 Task: Create Card Donor Stewardship Planning in Board Sales Performance Metrics to Workspace Change Management Consulting. Create Card Beauty Review in Board Public Affairs Campaign Management to Workspace Change Management Consulting. Create Card Donor Stewardship Planning in Board Product User Experience Testing and Optimization to Workspace Change Management Consulting
Action: Mouse moved to (335, 158)
Screenshot: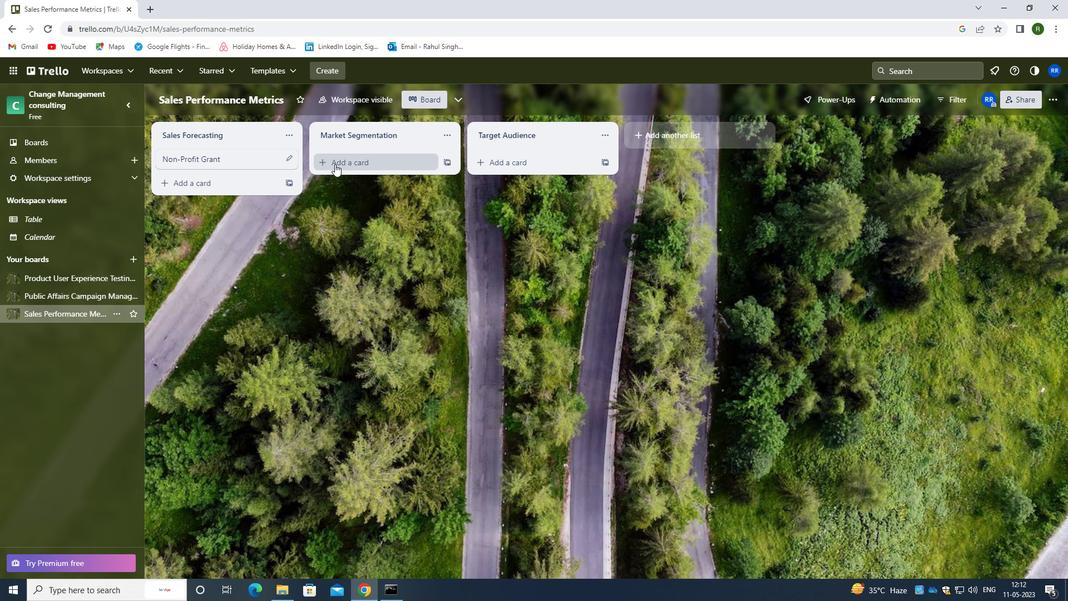 
Action: Mouse pressed left at (335, 158)
Screenshot: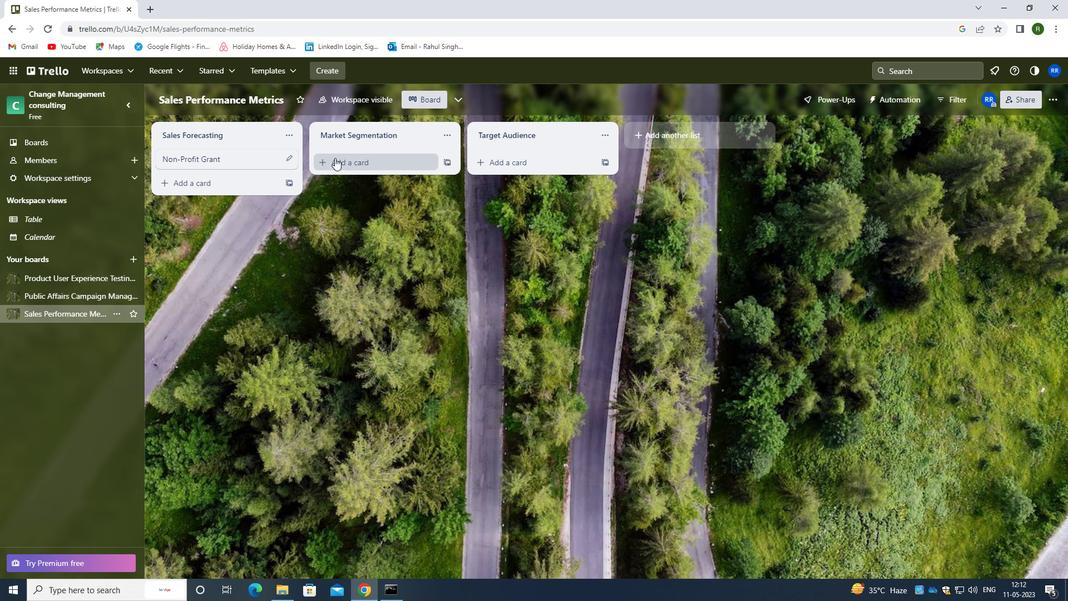 
Action: Mouse moved to (343, 173)
Screenshot: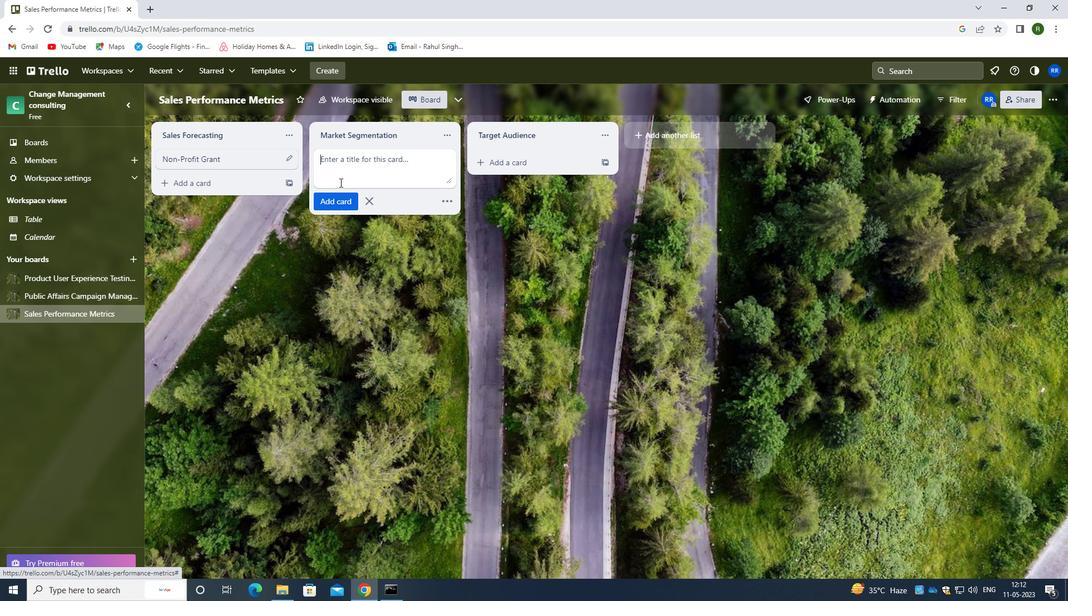 
Action: Mouse pressed left at (343, 173)
Screenshot: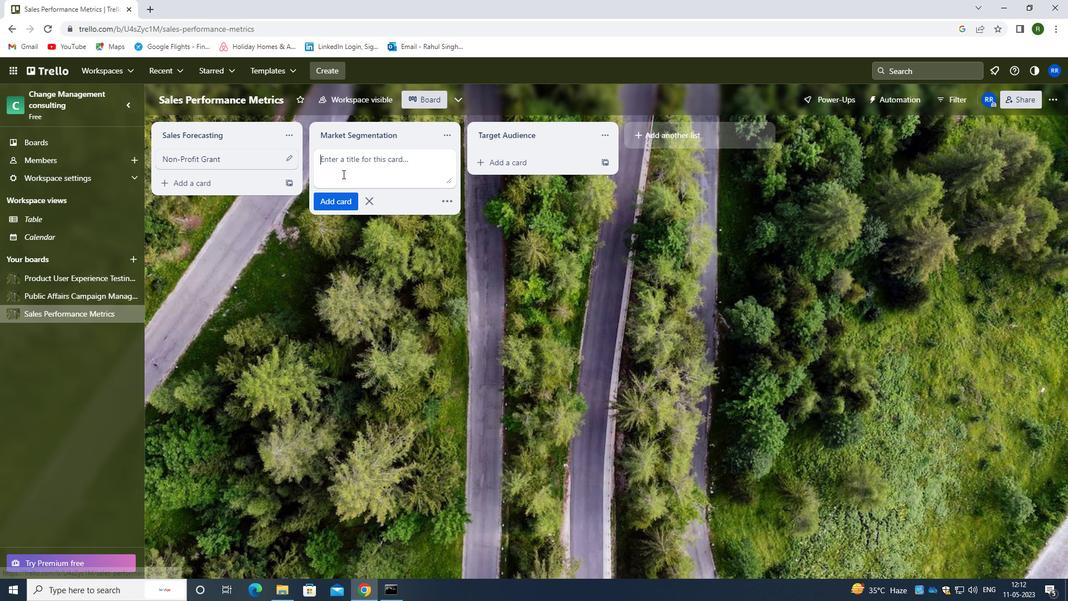 
Action: Mouse moved to (343, 173)
Screenshot: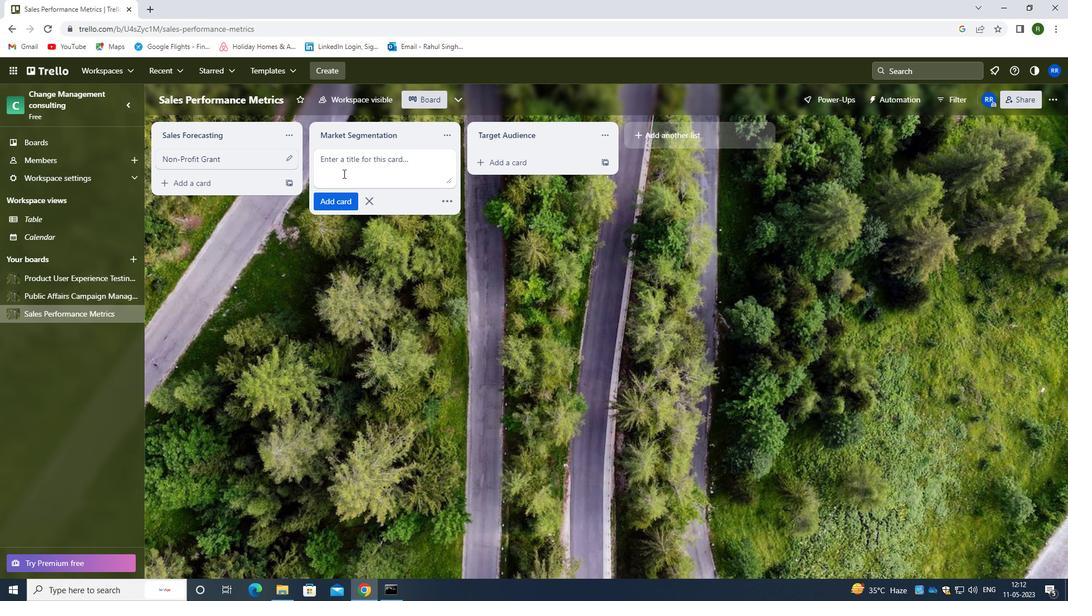 
Action: Key pressed <Key.caps_lock>d<Key.caps_lock>Onor<Key.space><Key.caps_lock>st<Key.backspace><Key.caps_lock>tewardship<Key.space><Key.caps_lock>p<Key.caps_lock>lanning
Screenshot: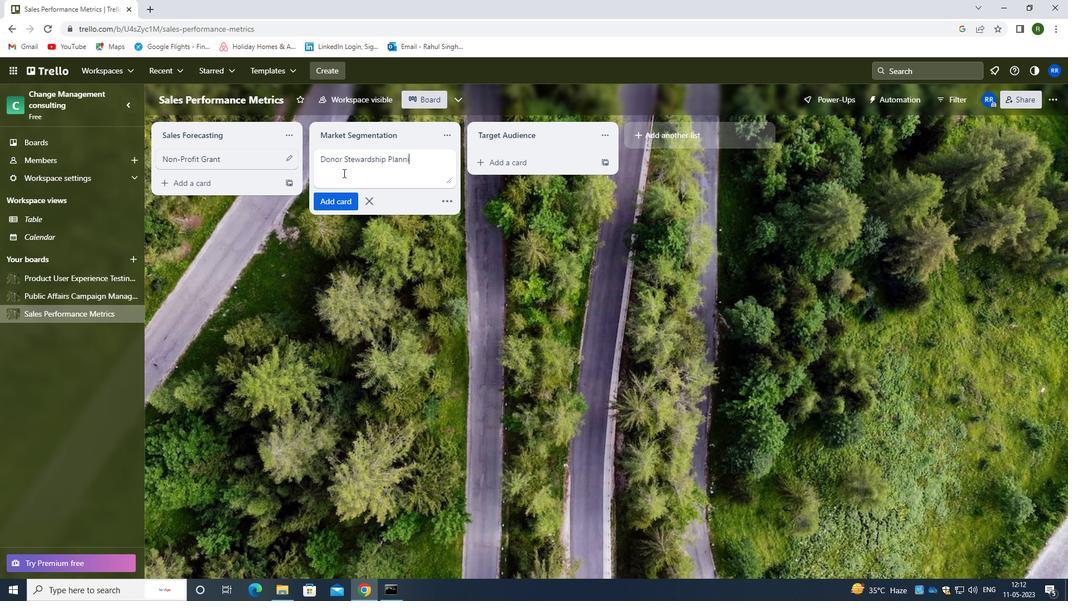 
Action: Mouse moved to (331, 207)
Screenshot: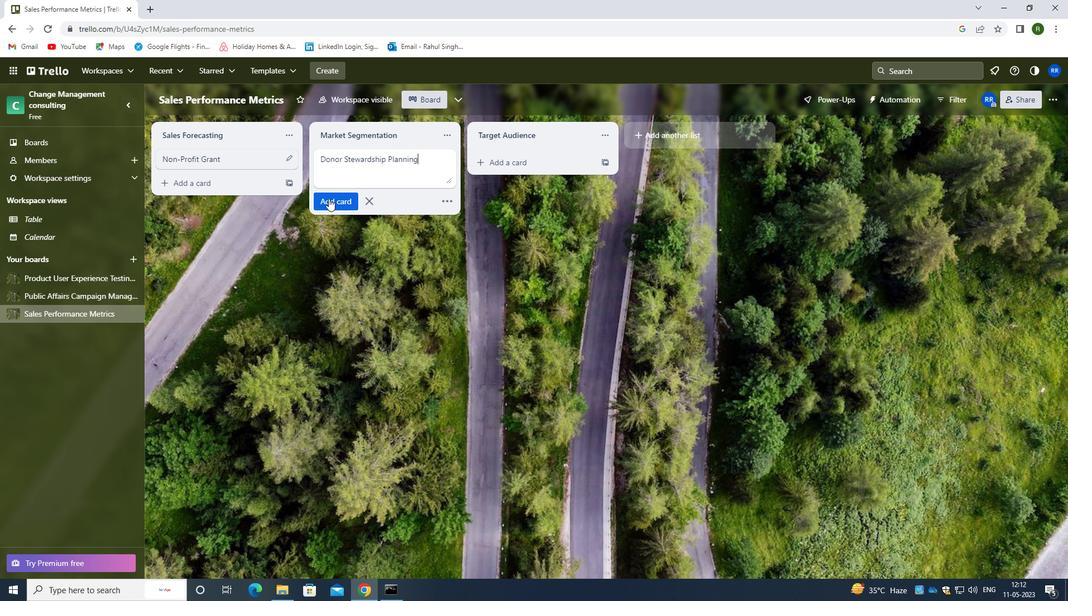 
Action: Mouse pressed left at (331, 207)
Screenshot: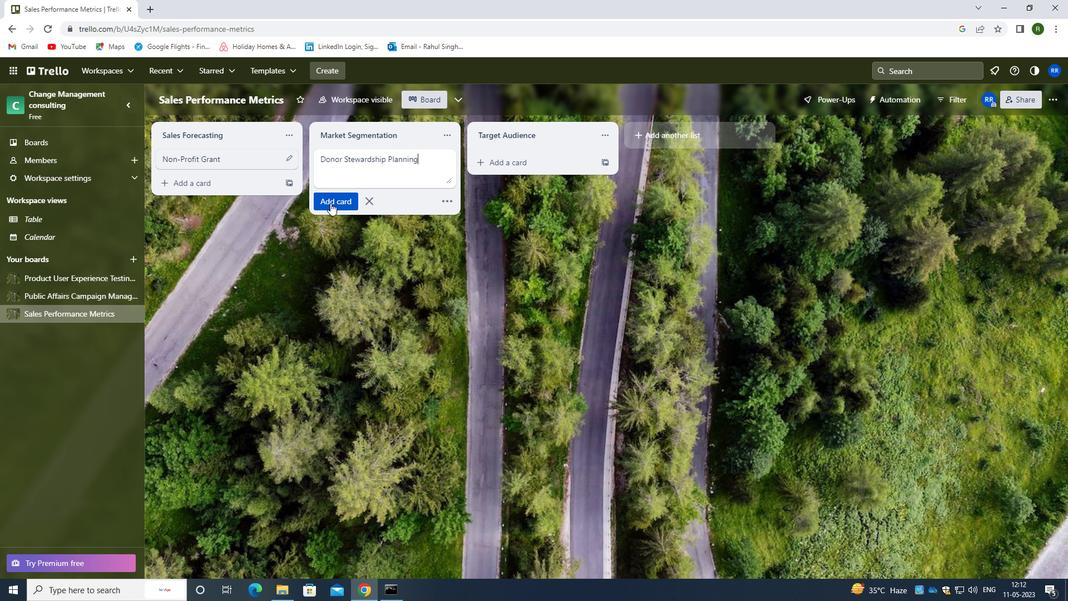
Action: Mouse moved to (91, 291)
Screenshot: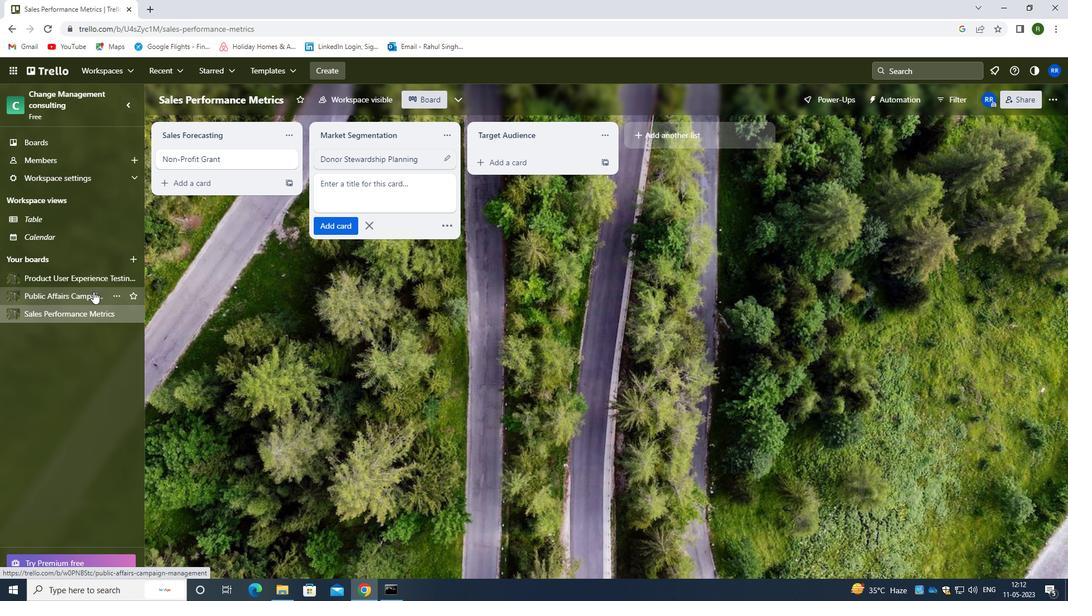 
Action: Mouse pressed left at (91, 291)
Screenshot: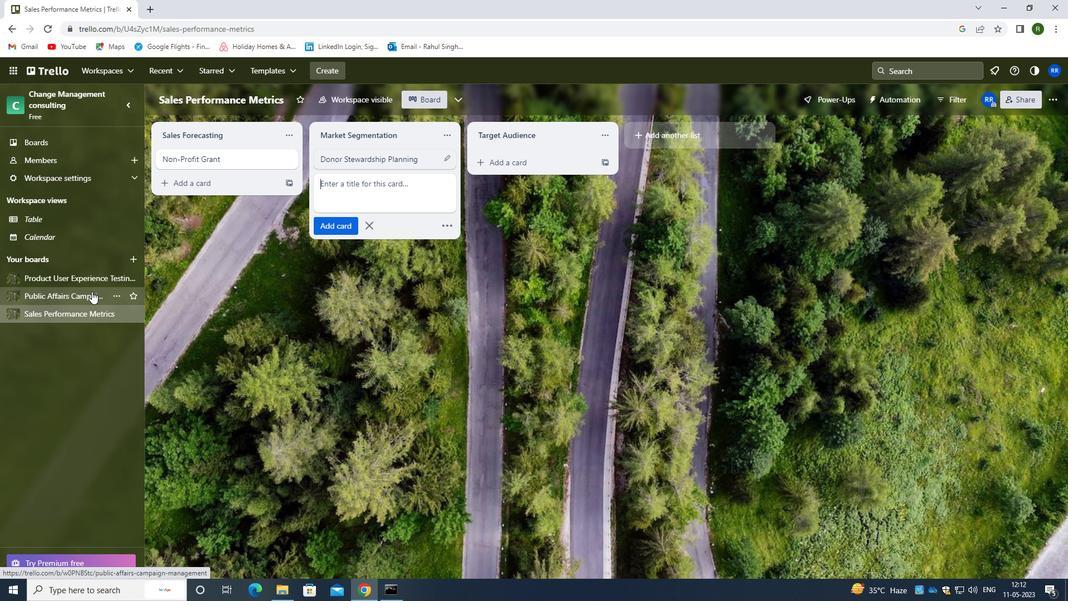 
Action: Mouse moved to (341, 164)
Screenshot: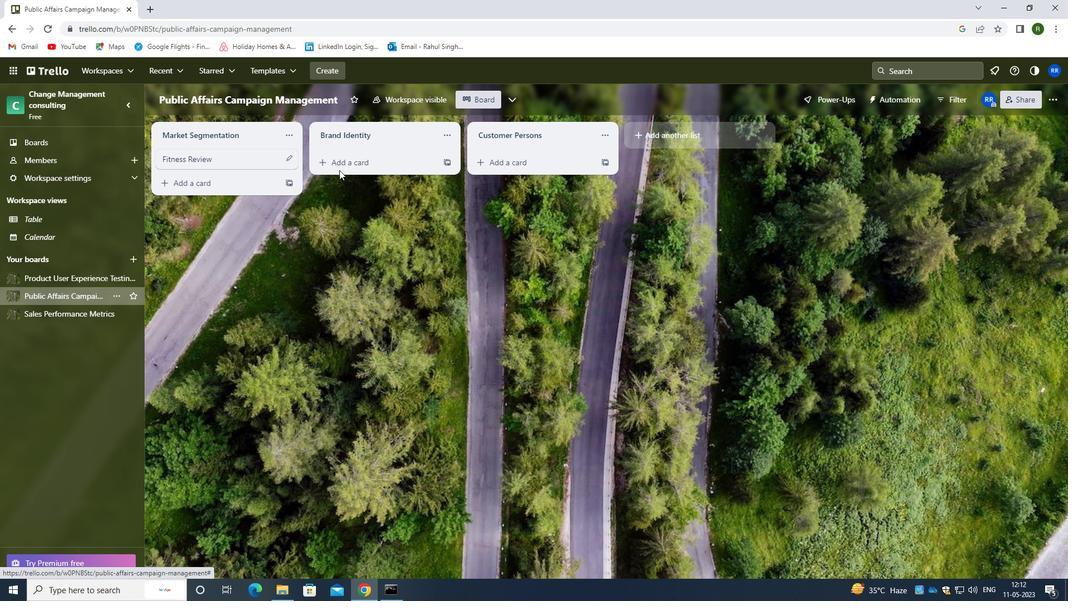 
Action: Mouse pressed left at (341, 164)
Screenshot: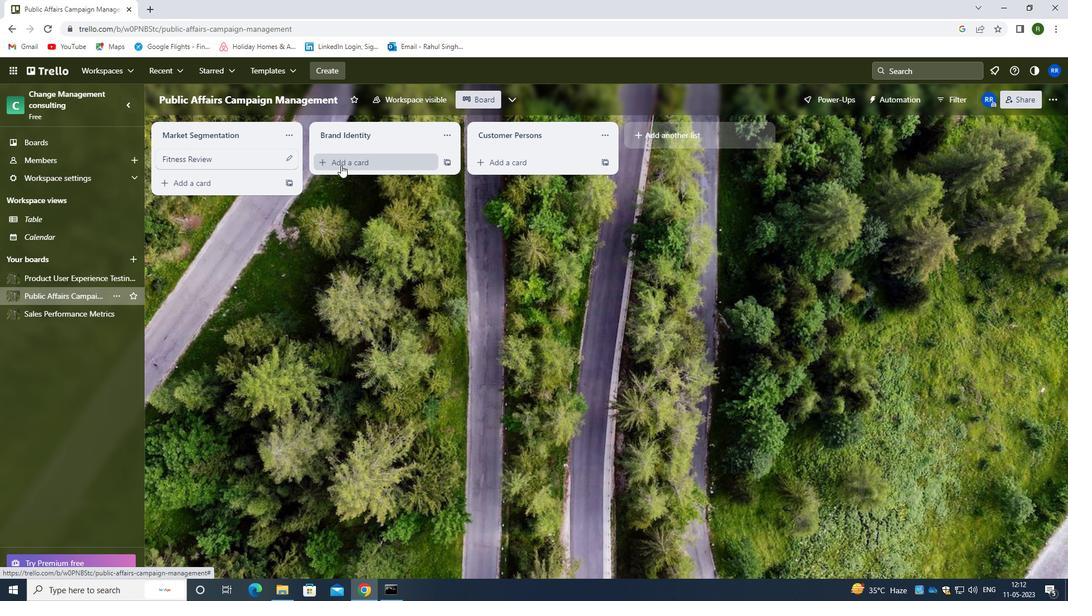 
Action: Mouse moved to (351, 172)
Screenshot: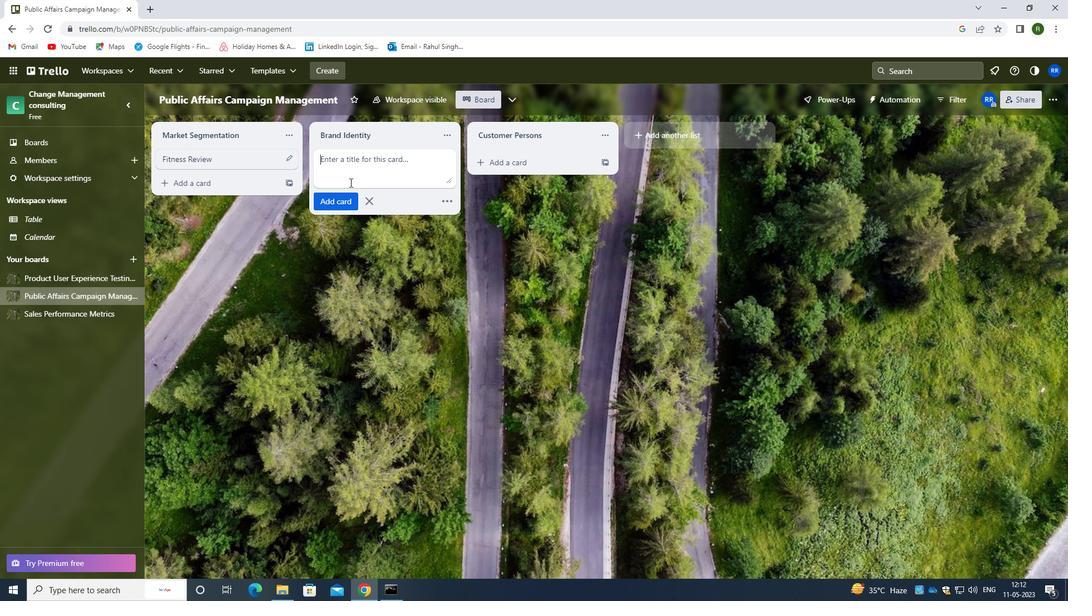 
Action: Mouse pressed left at (351, 172)
Screenshot: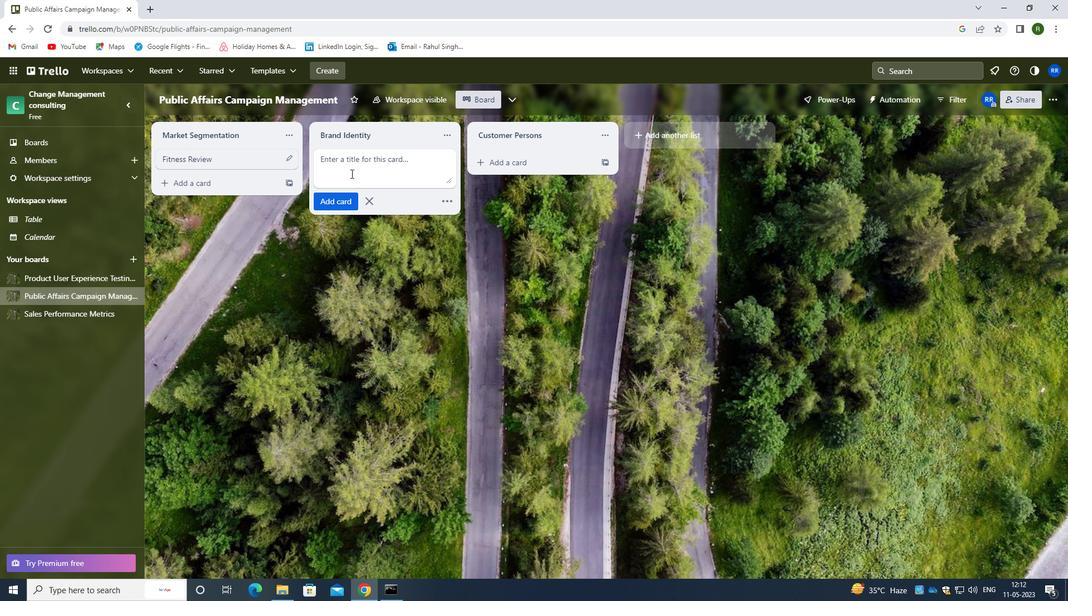 
Action: Key pressed <Key.caps_lock>b<Key.caps_lock>eauty<Key.space><Key.caps_lock>r<Key.caps_lock>eview
Screenshot: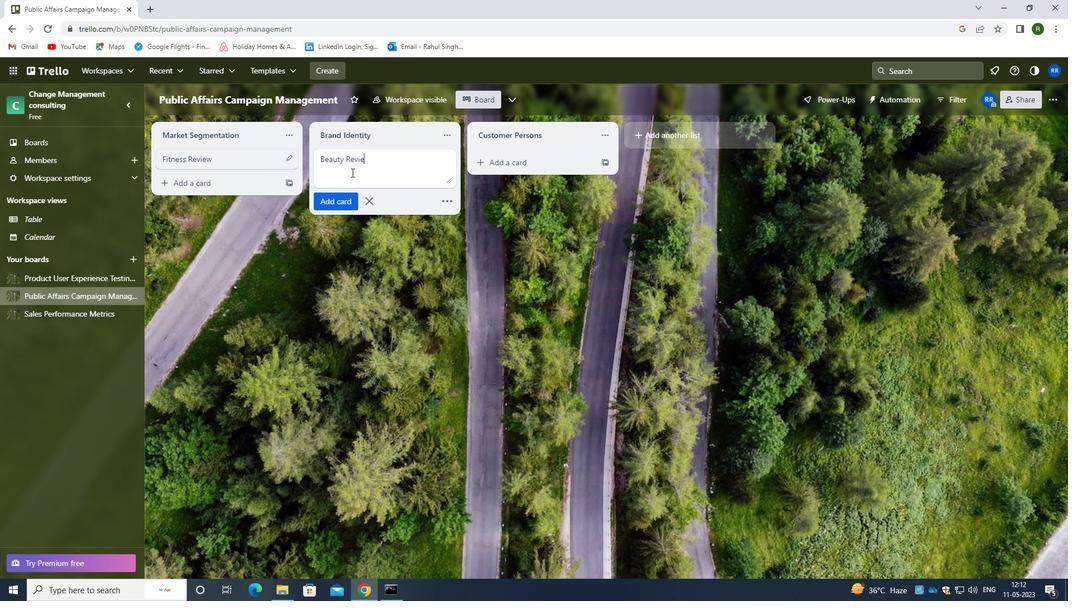 
Action: Mouse moved to (327, 202)
Screenshot: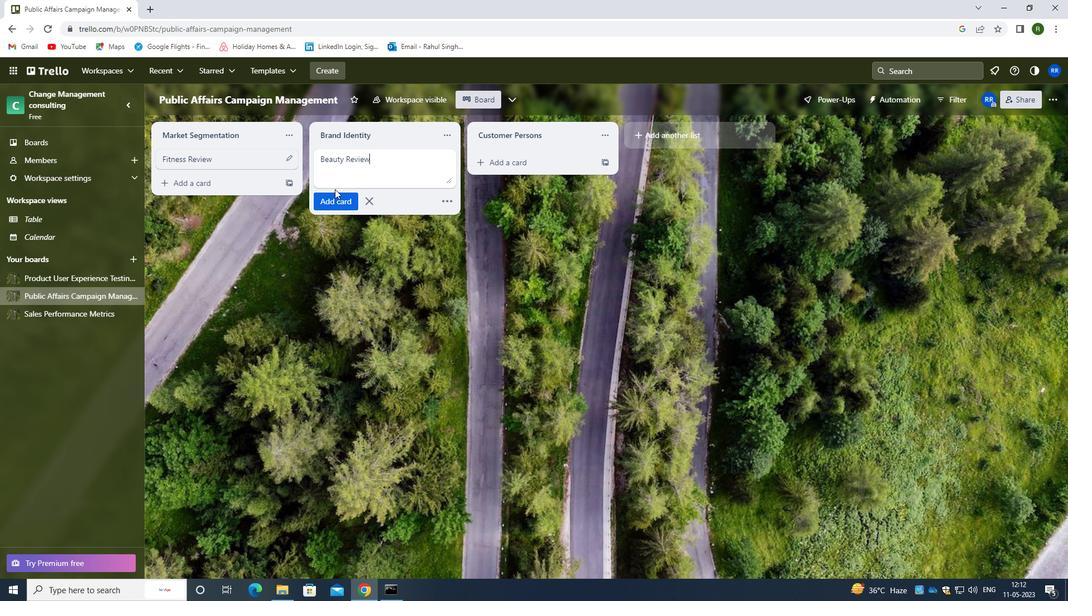
Action: Mouse pressed left at (327, 202)
Screenshot: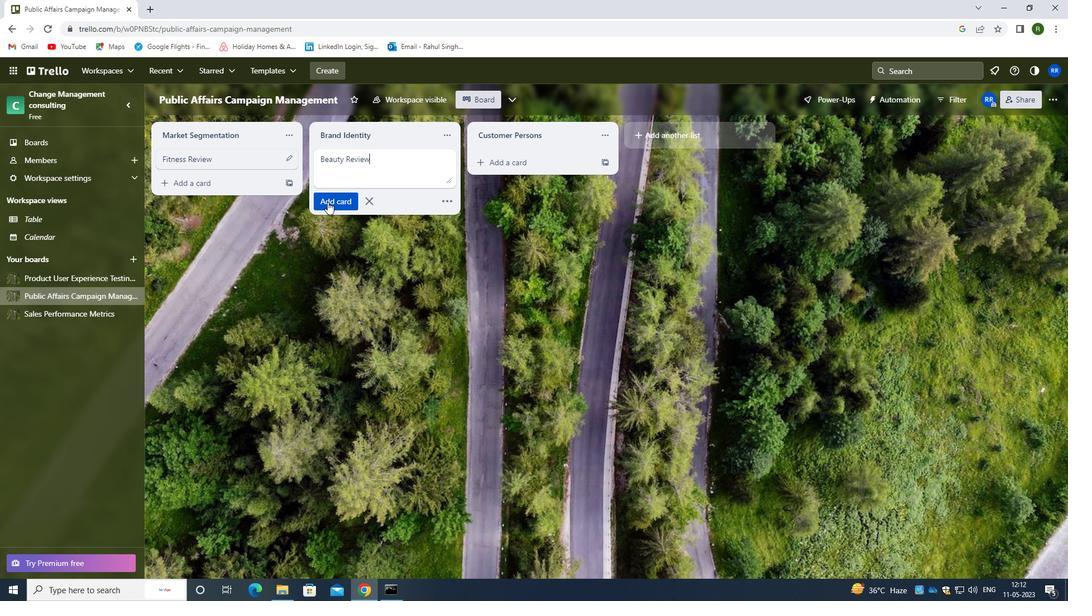 
Action: Mouse moved to (96, 279)
Screenshot: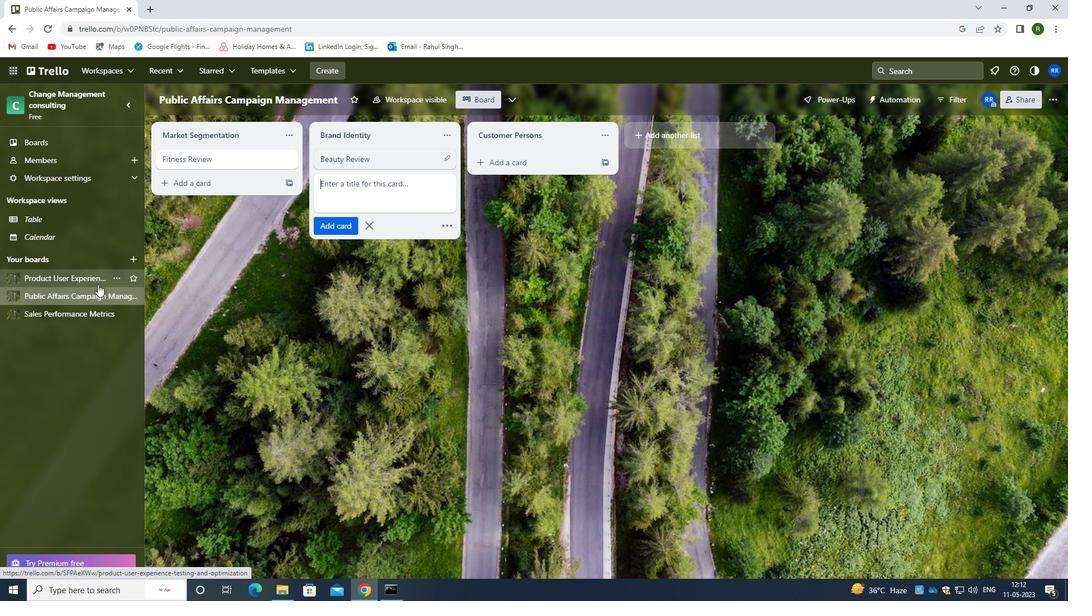 
Action: Mouse pressed left at (96, 279)
Screenshot: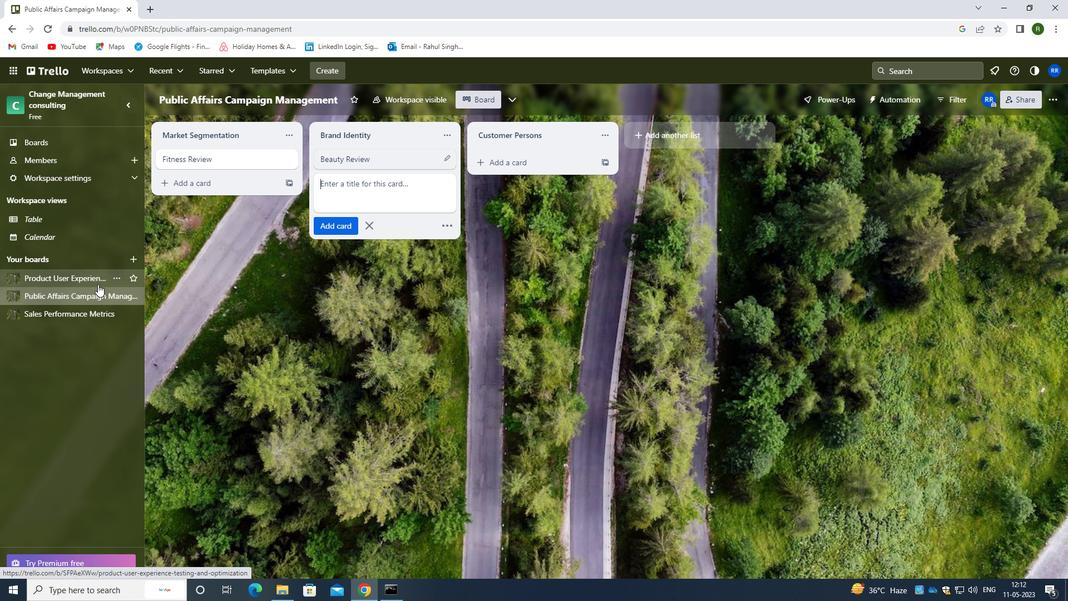
Action: Mouse moved to (350, 160)
Screenshot: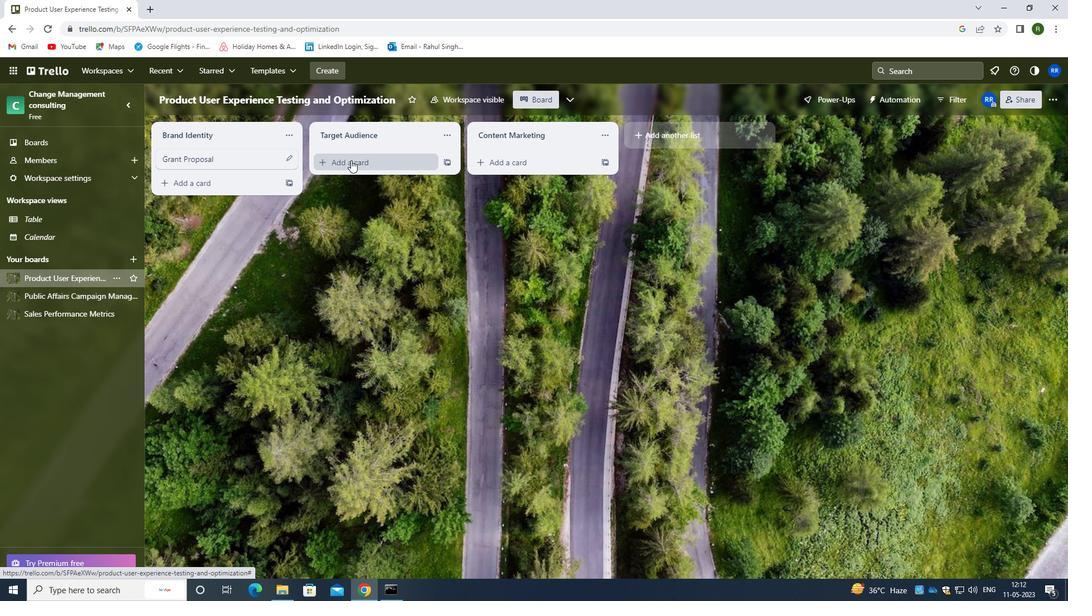 
Action: Mouse pressed left at (350, 160)
Screenshot: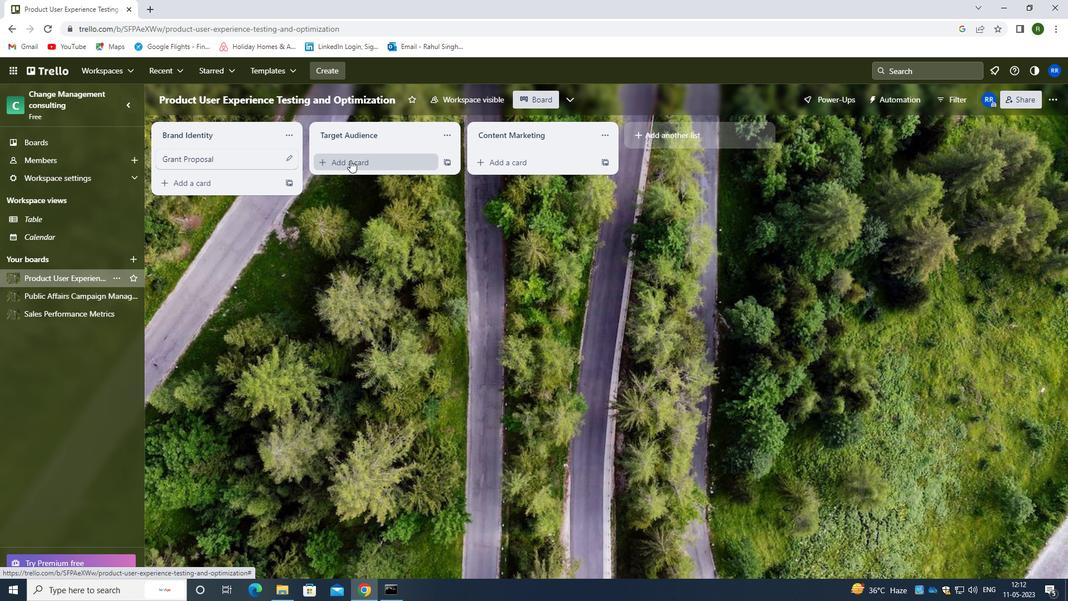 
Action: Mouse moved to (364, 165)
Screenshot: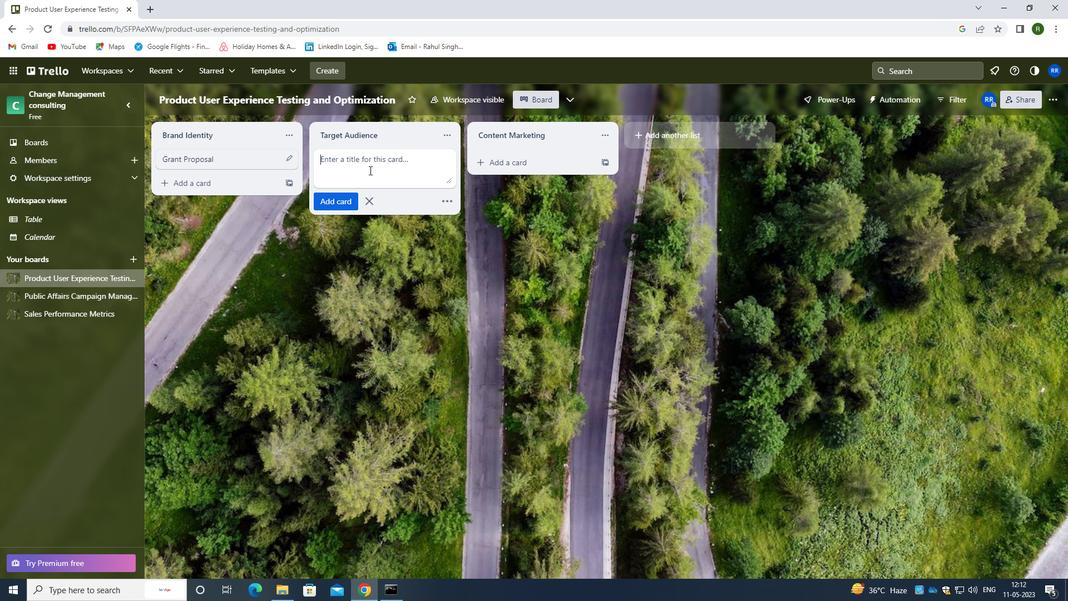 
Action: Key pressed <Key.caps_lock>d<Key.caps_lock>onor<Key.space><Key.caps_lock>s<Key.caps_lock>tewardsho<Key.backspace>ip<Key.space><Key.caps_lock>P<Key.caps_lock>lanning
Screenshot: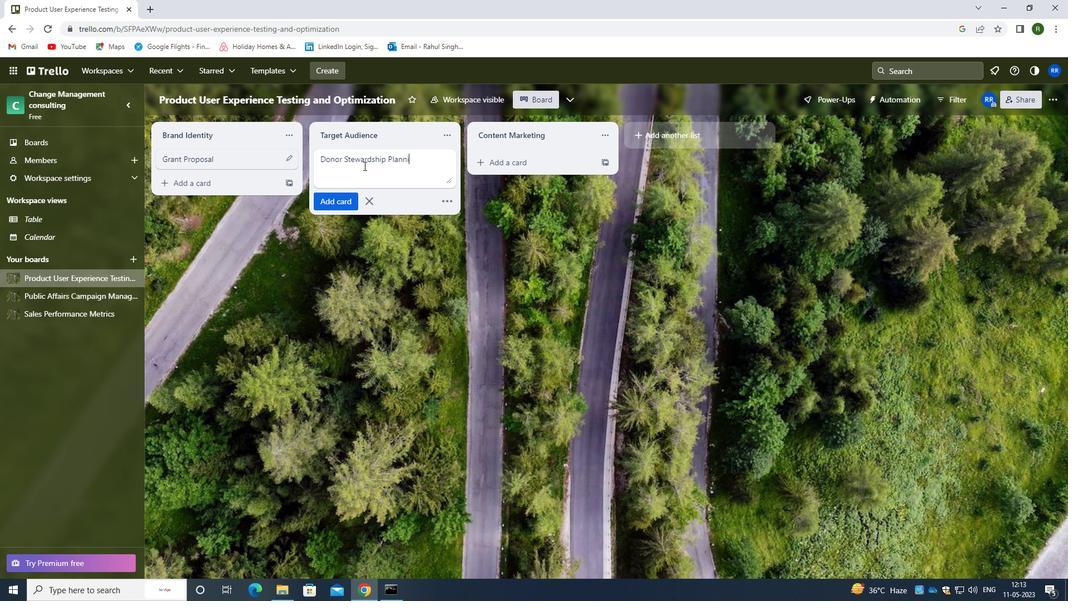 
Action: Mouse moved to (340, 202)
Screenshot: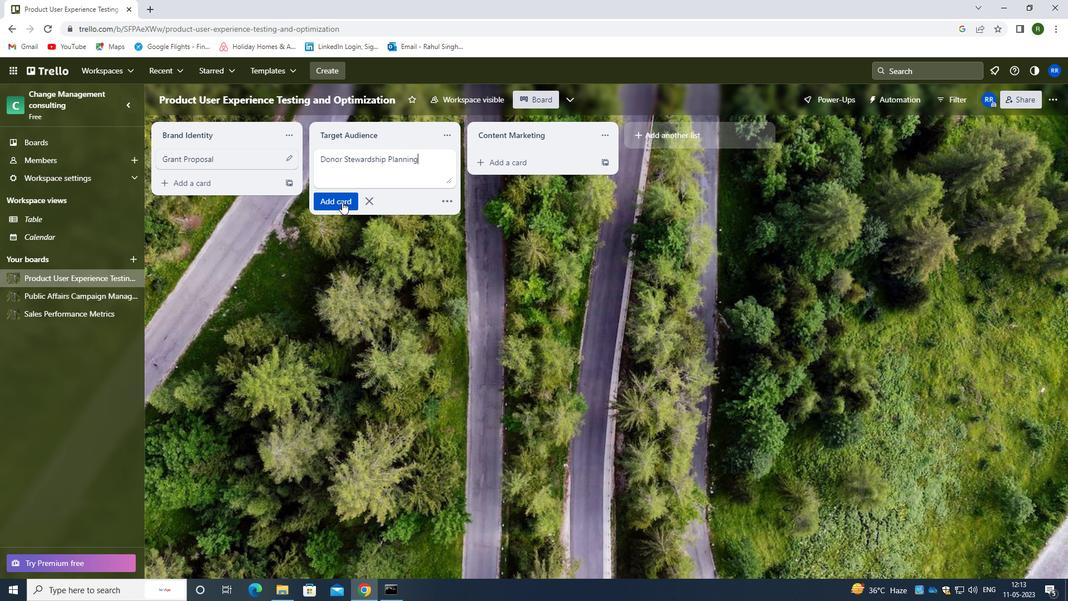 
Action: Mouse pressed left at (340, 202)
Screenshot: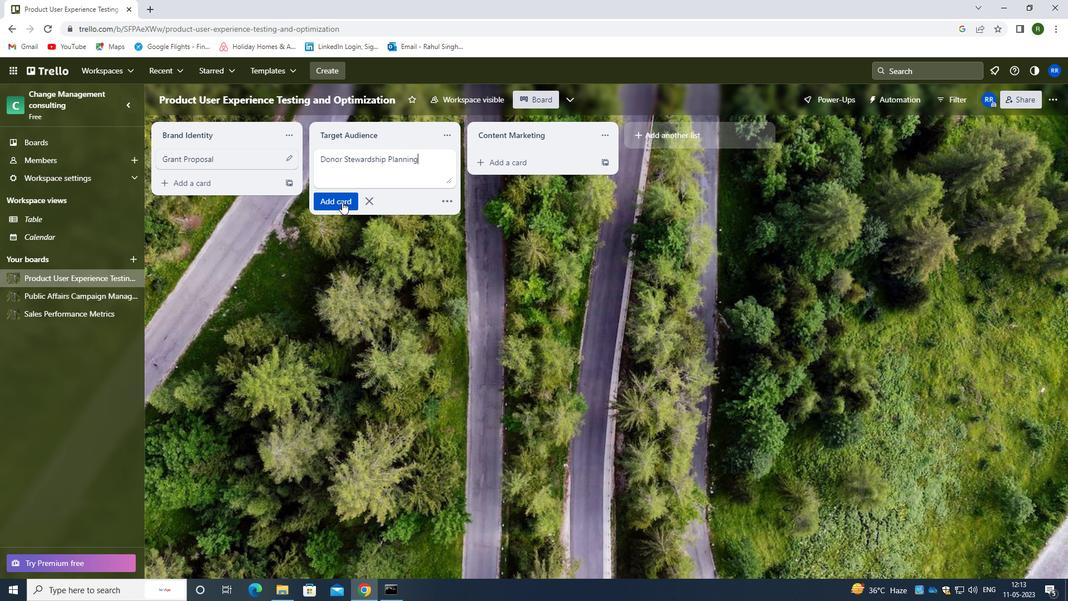 
Action: Mouse moved to (357, 310)
Screenshot: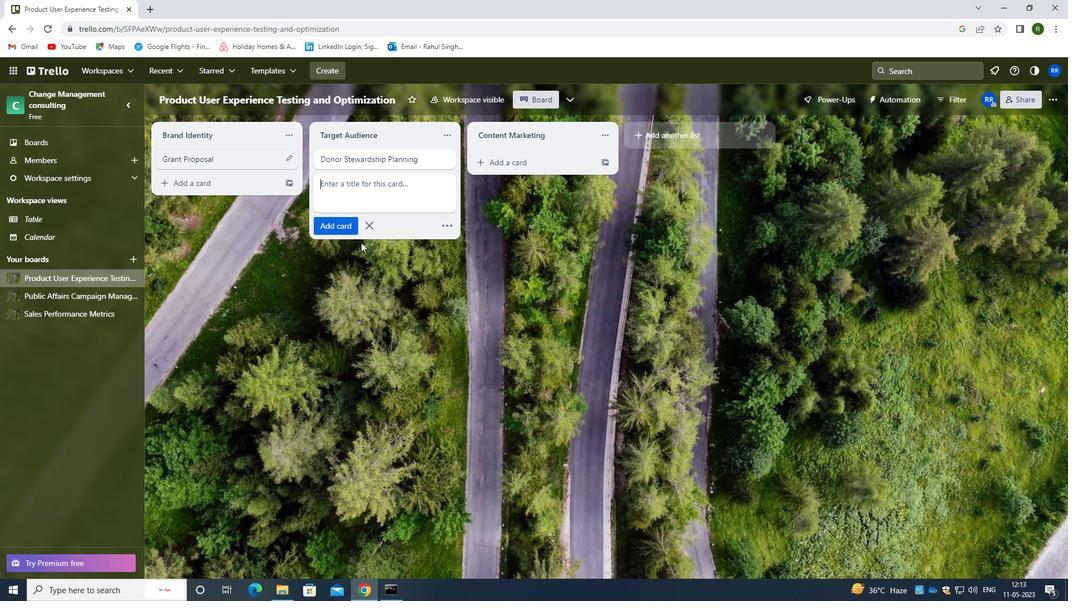 
Action: Mouse pressed left at (357, 310)
Screenshot: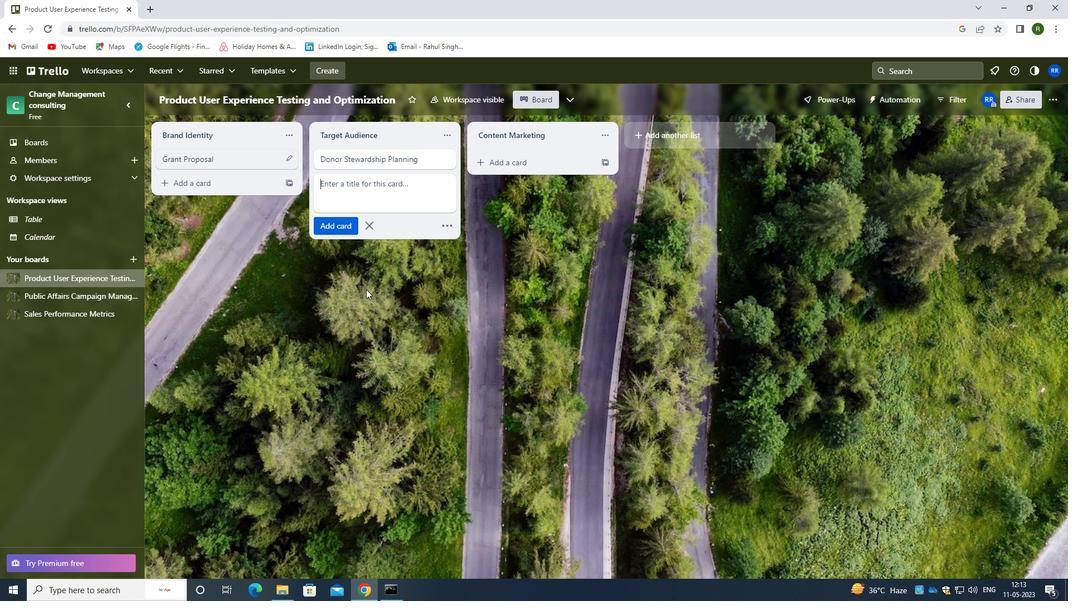 
Action: Mouse moved to (352, 303)
Screenshot: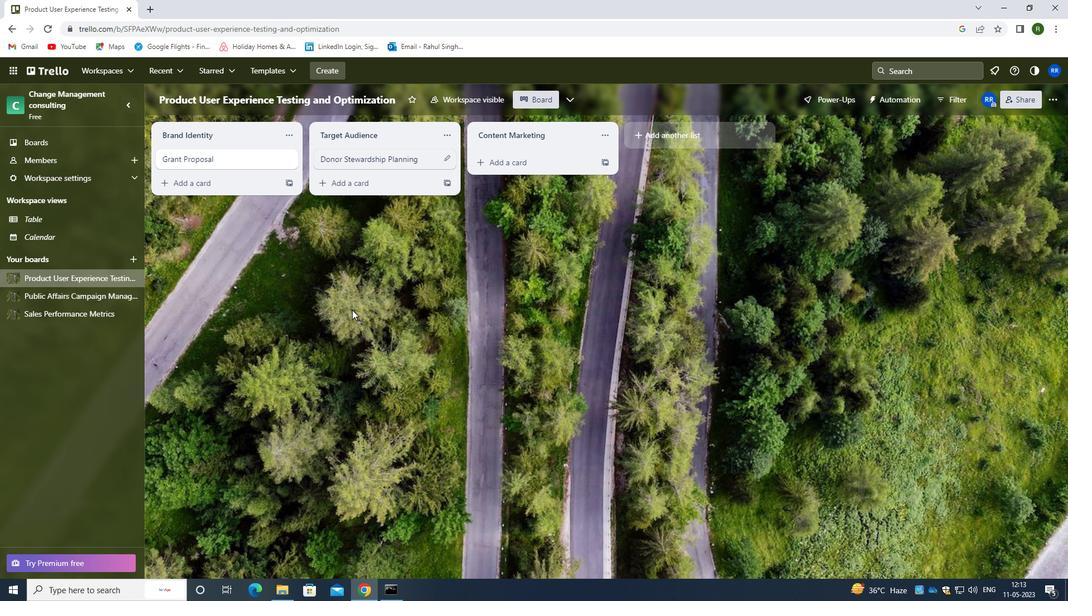 
